 Task: Add the task  Integrate website with a new social media analytics platform to the section Expedition in the project ArrowSprint and add a Due Date to the respective task as 2024/02/06
Action: Mouse moved to (847, 437)
Screenshot: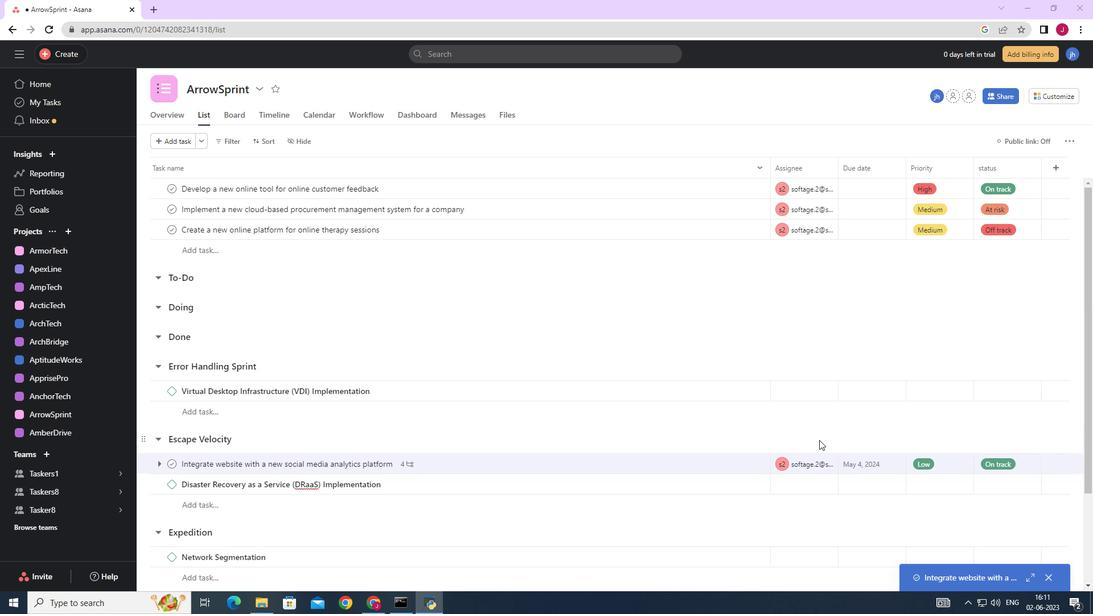 
Action: Mouse scrolled (847, 436) with delta (0, 0)
Screenshot: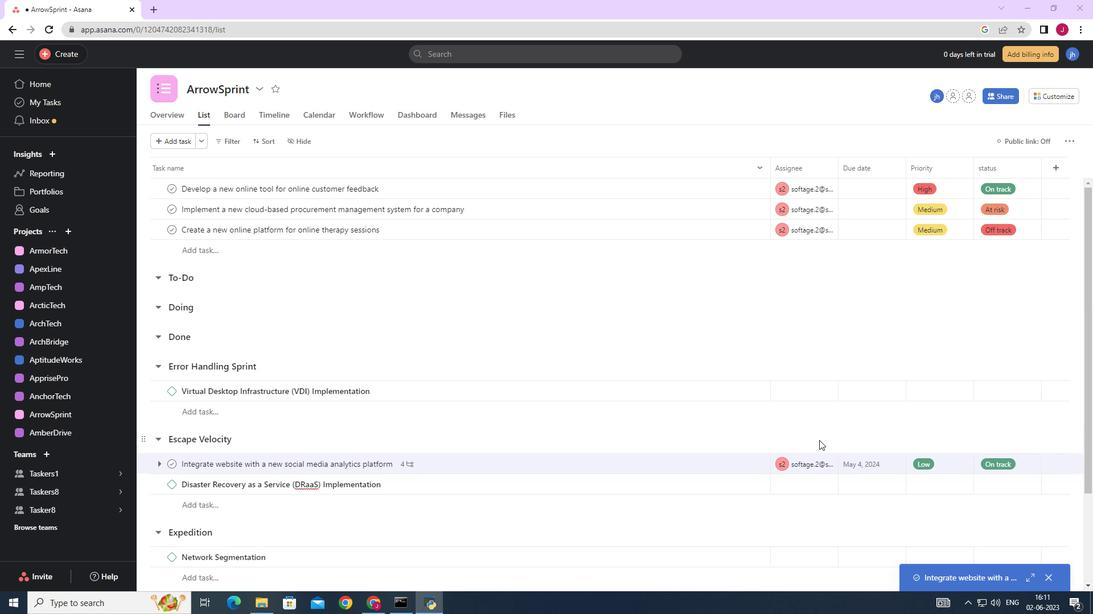 
Action: Mouse scrolled (847, 436) with delta (0, 0)
Screenshot: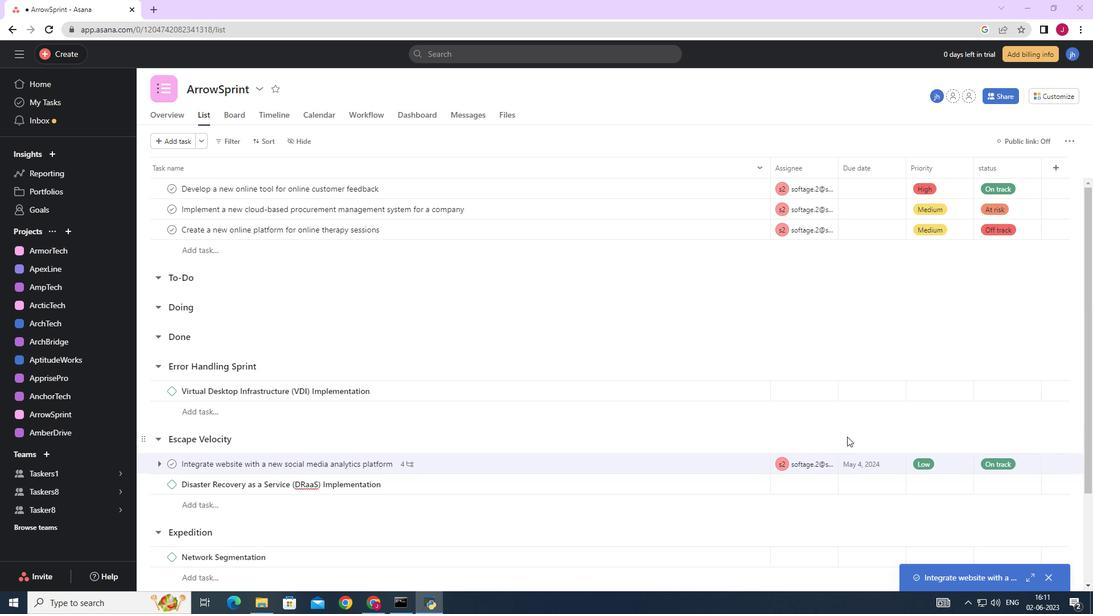 
Action: Mouse scrolled (847, 436) with delta (0, 0)
Screenshot: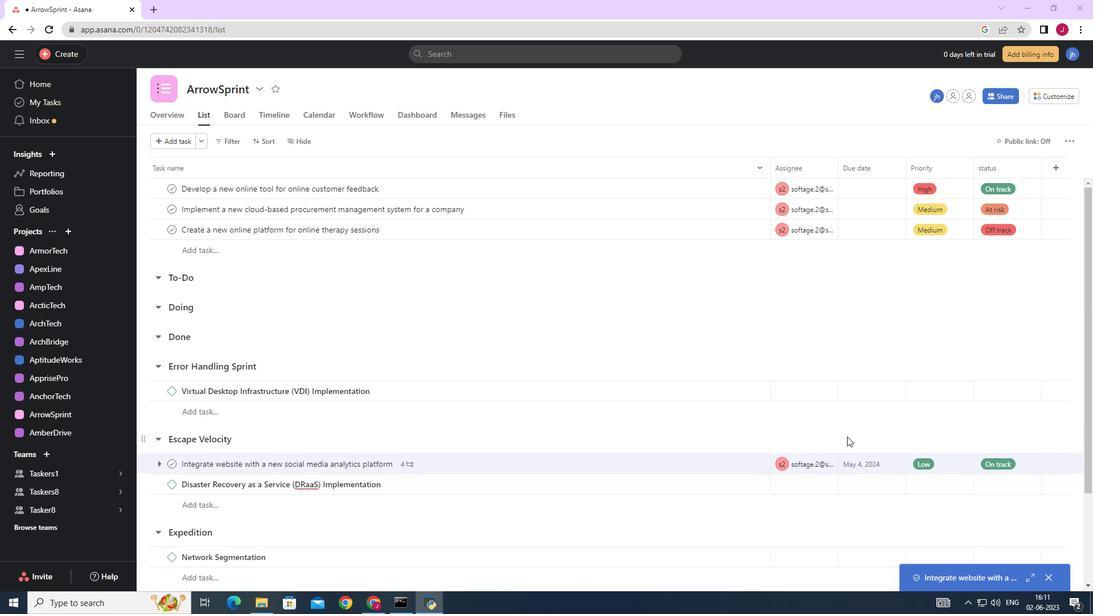 
Action: Mouse moved to (740, 345)
Screenshot: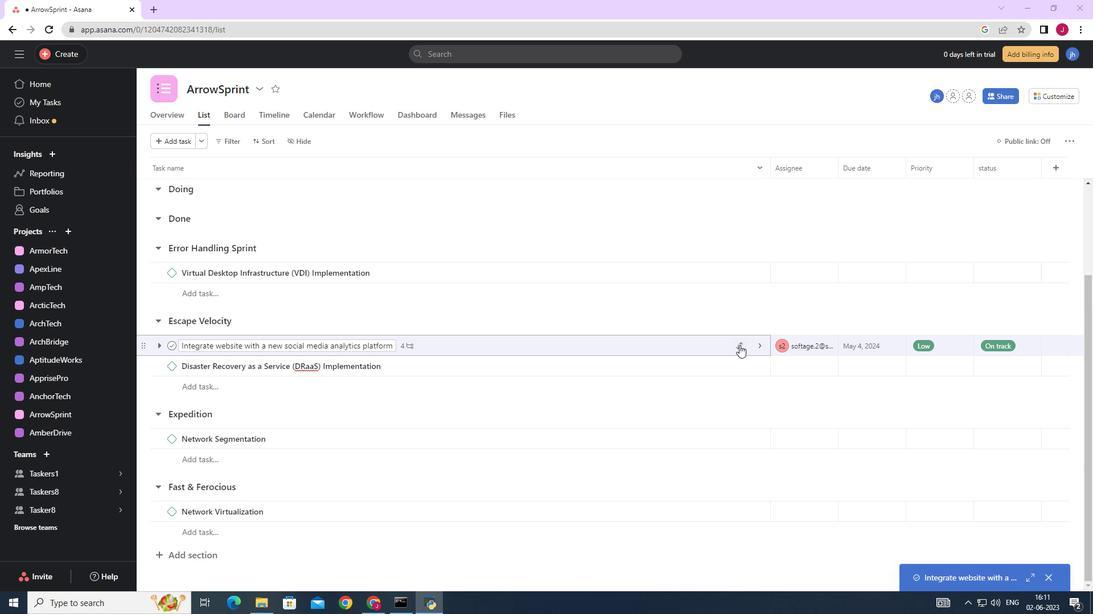
Action: Mouse pressed left at (740, 345)
Screenshot: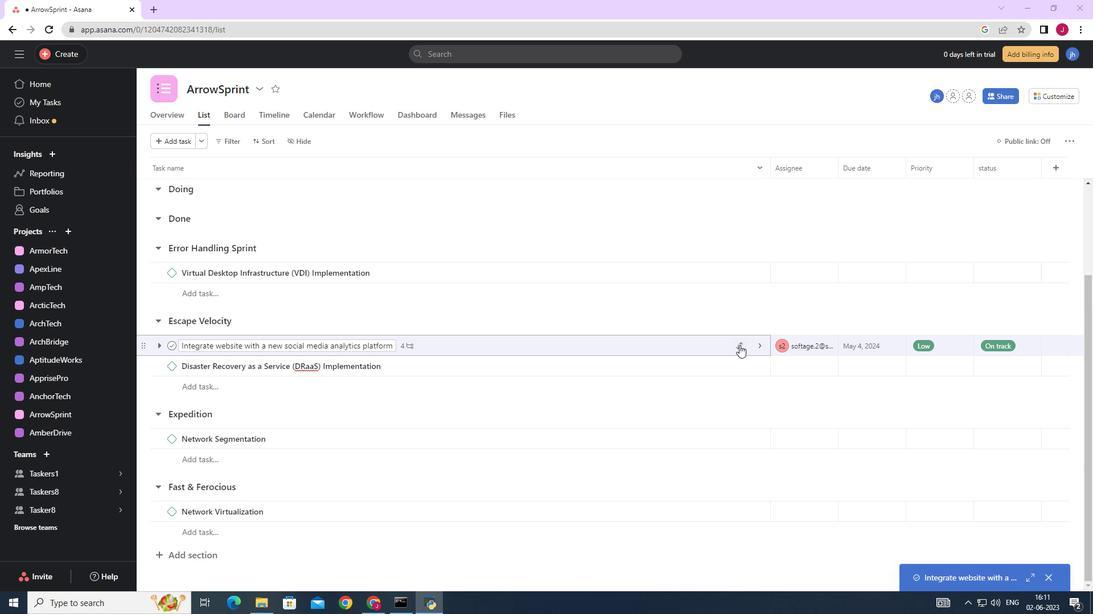 
Action: Mouse moved to (692, 511)
Screenshot: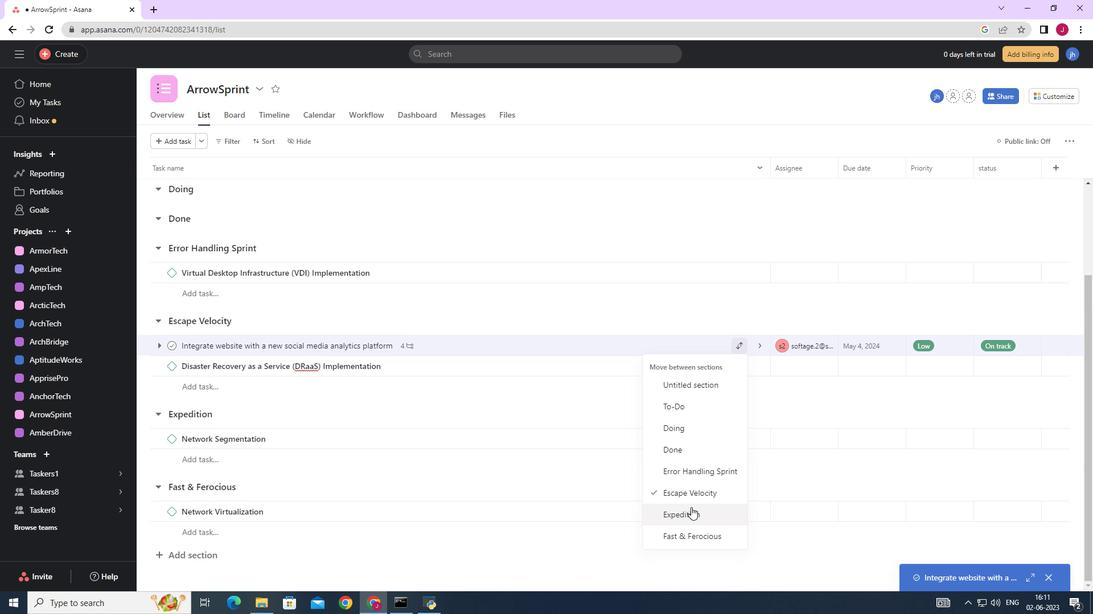 
Action: Mouse pressed left at (692, 511)
Screenshot: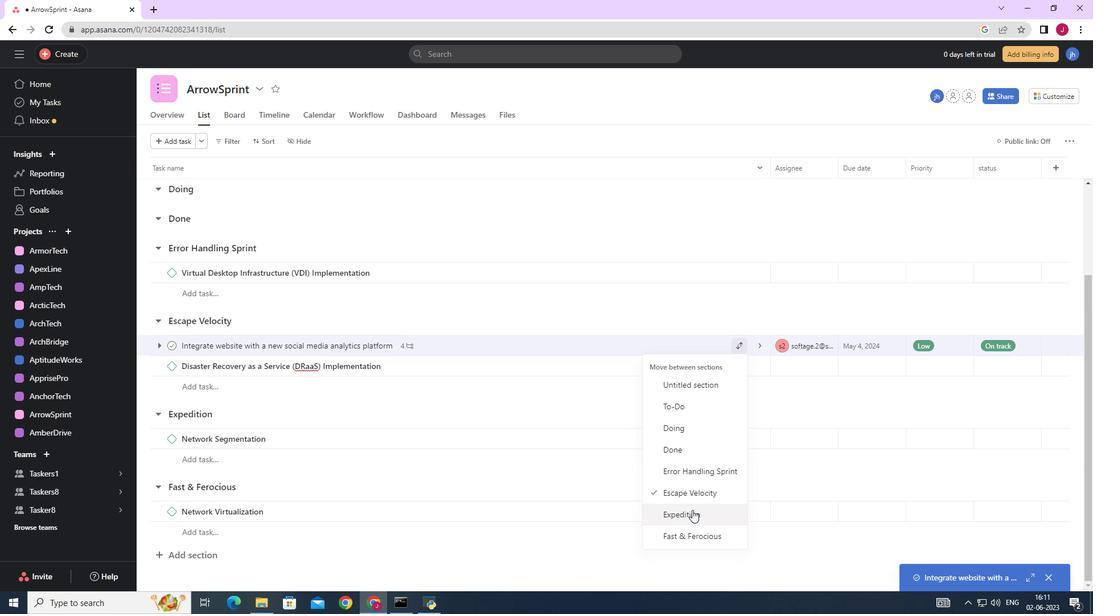 
Action: Mouse moved to (899, 418)
Screenshot: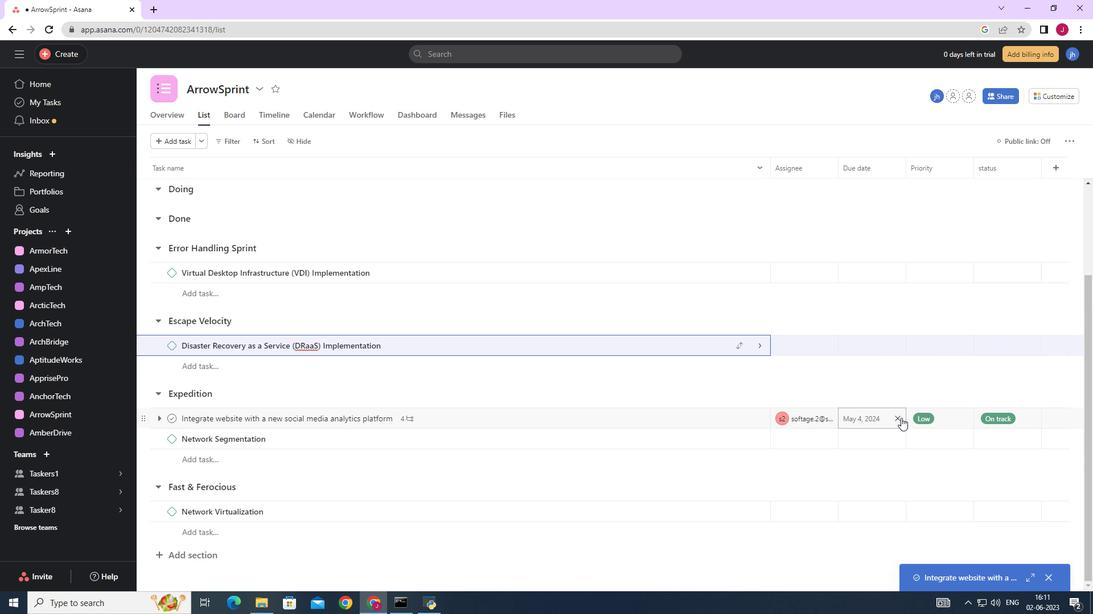 
Action: Mouse pressed left at (899, 418)
Screenshot: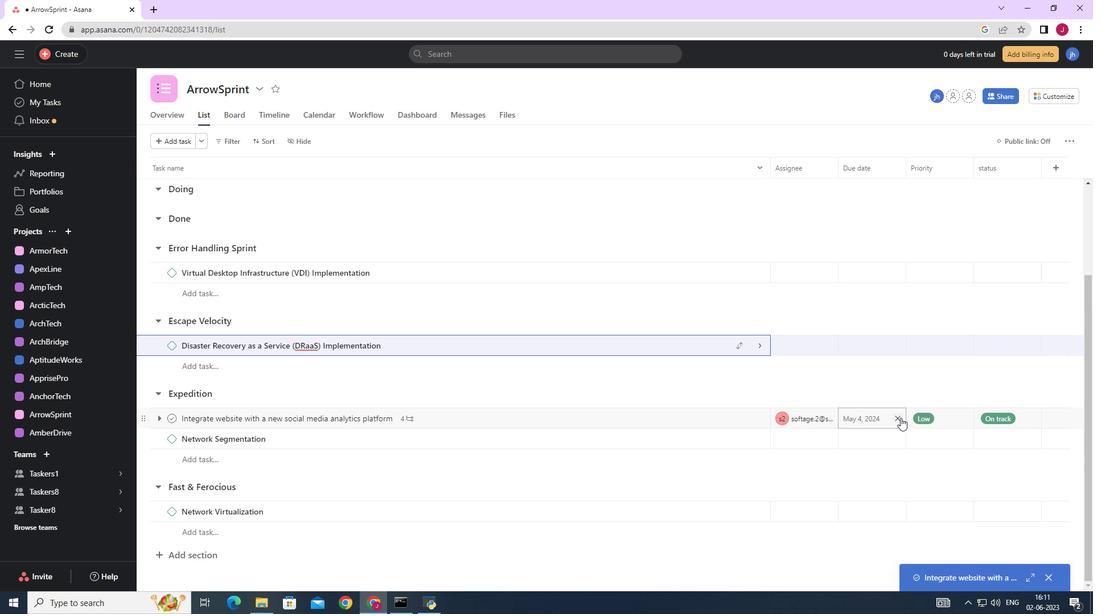 
Action: Mouse moved to (868, 421)
Screenshot: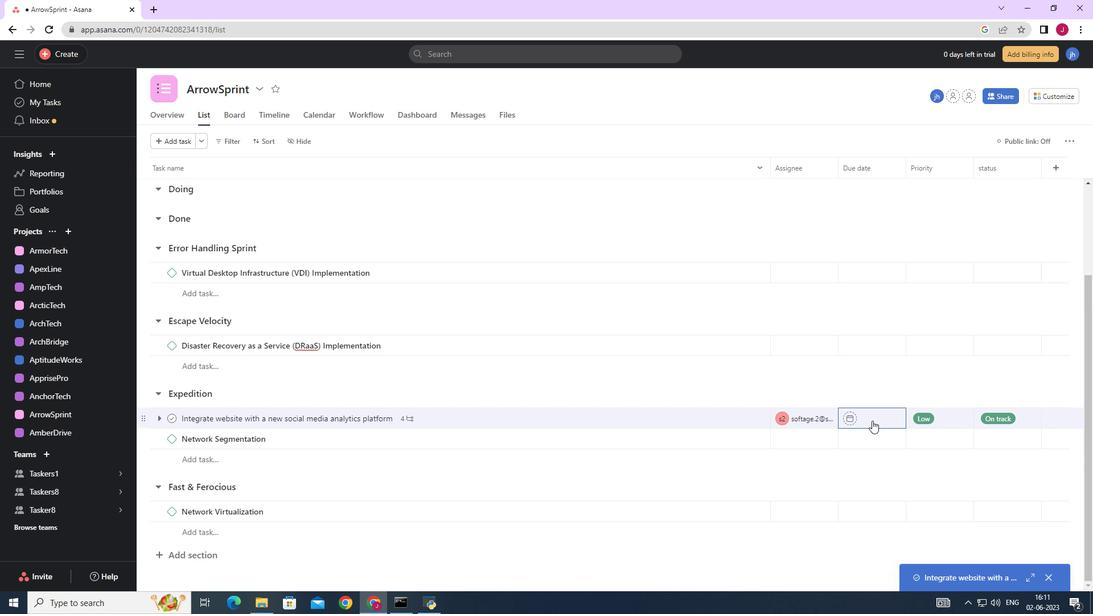 
Action: Mouse pressed left at (868, 421)
Screenshot: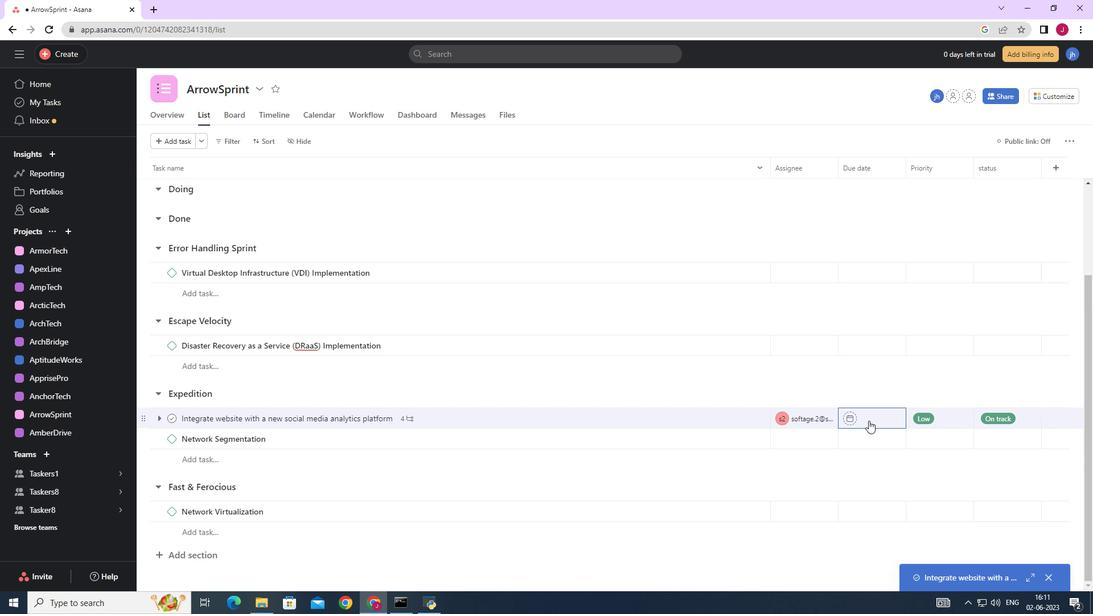 
Action: Mouse moved to (990, 237)
Screenshot: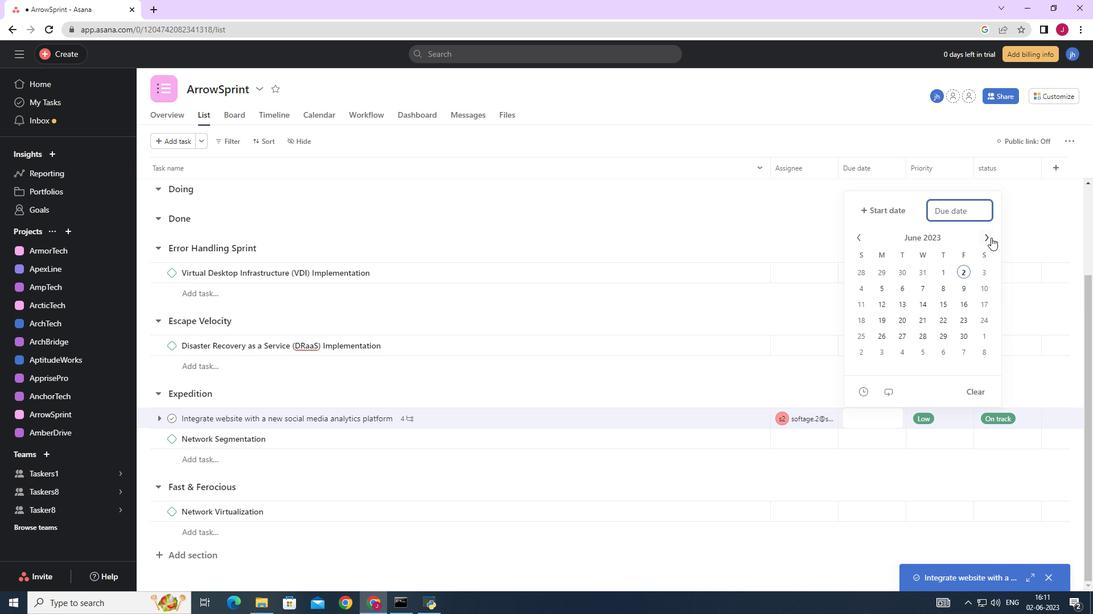 
Action: Mouse pressed left at (990, 237)
Screenshot: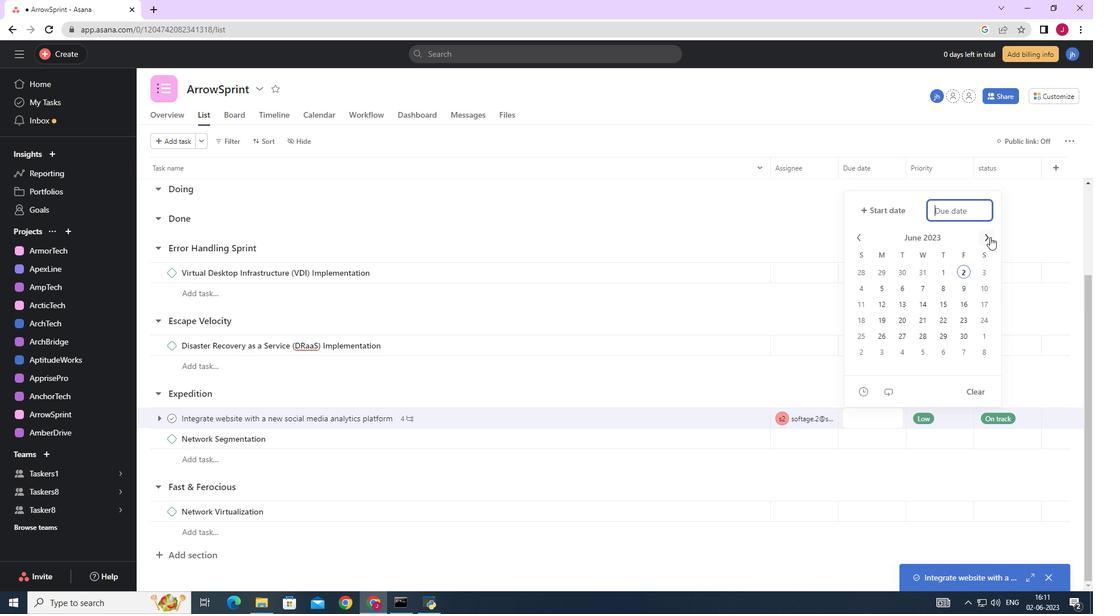
Action: Mouse pressed left at (990, 237)
Screenshot: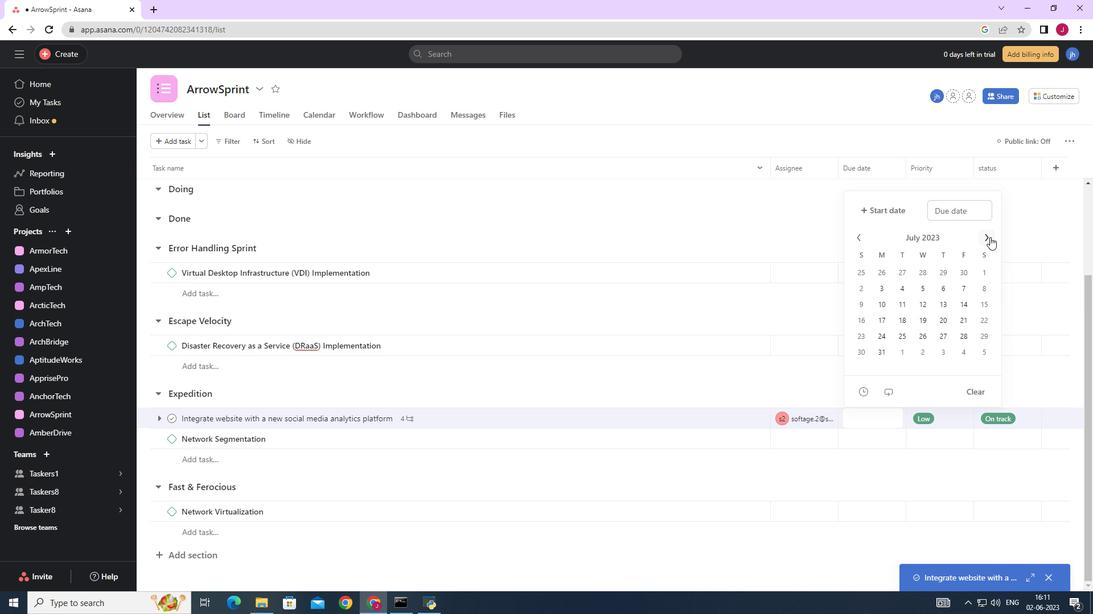 
Action: Mouse pressed left at (990, 237)
Screenshot: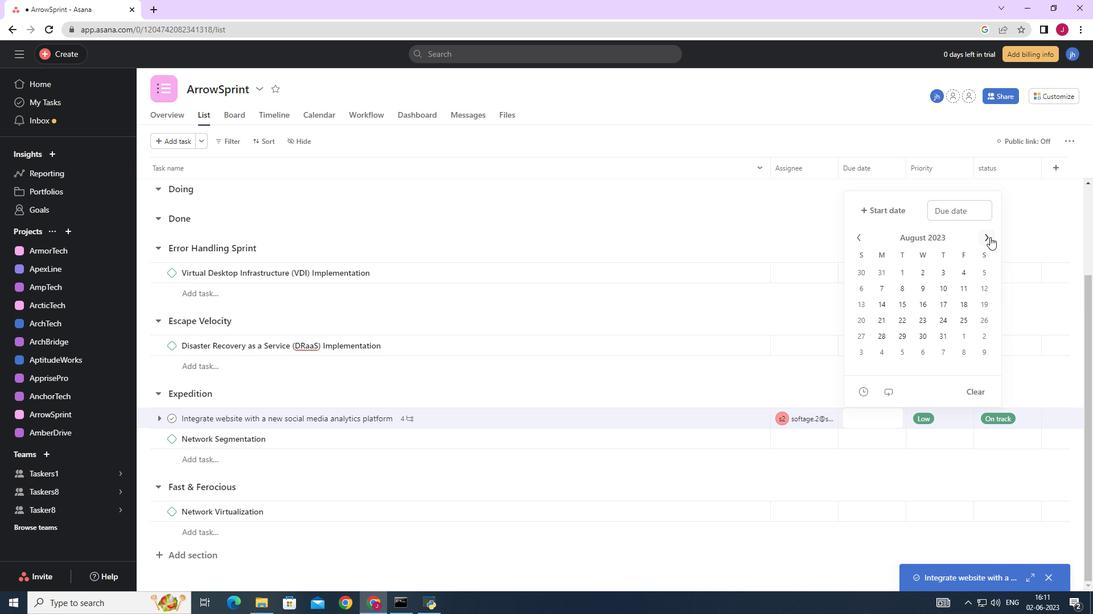 
Action: Mouse pressed left at (990, 237)
Screenshot: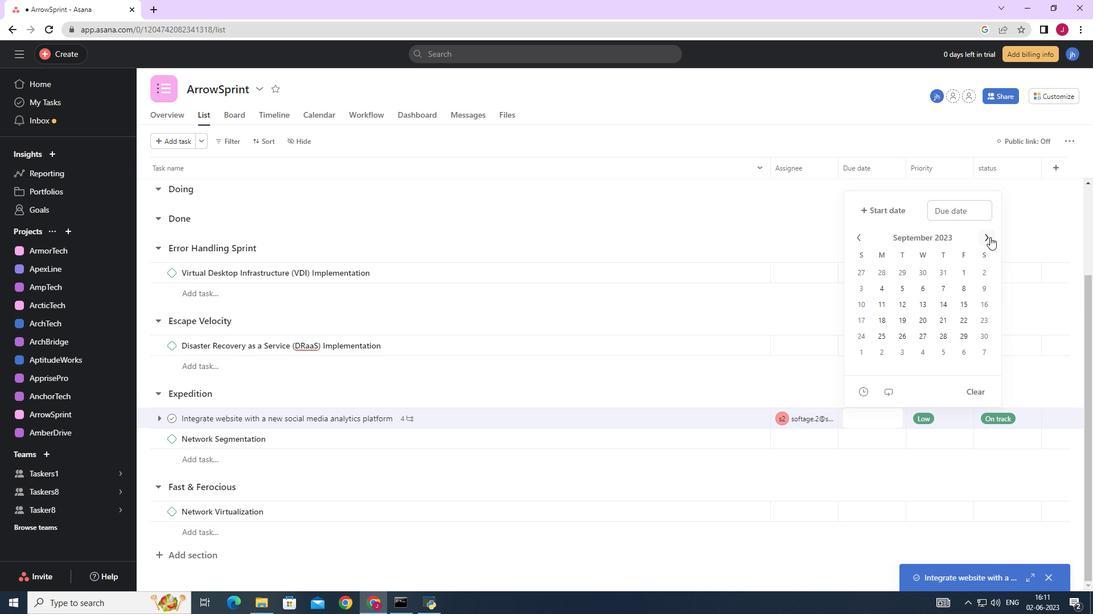 
Action: Mouse pressed left at (990, 237)
Screenshot: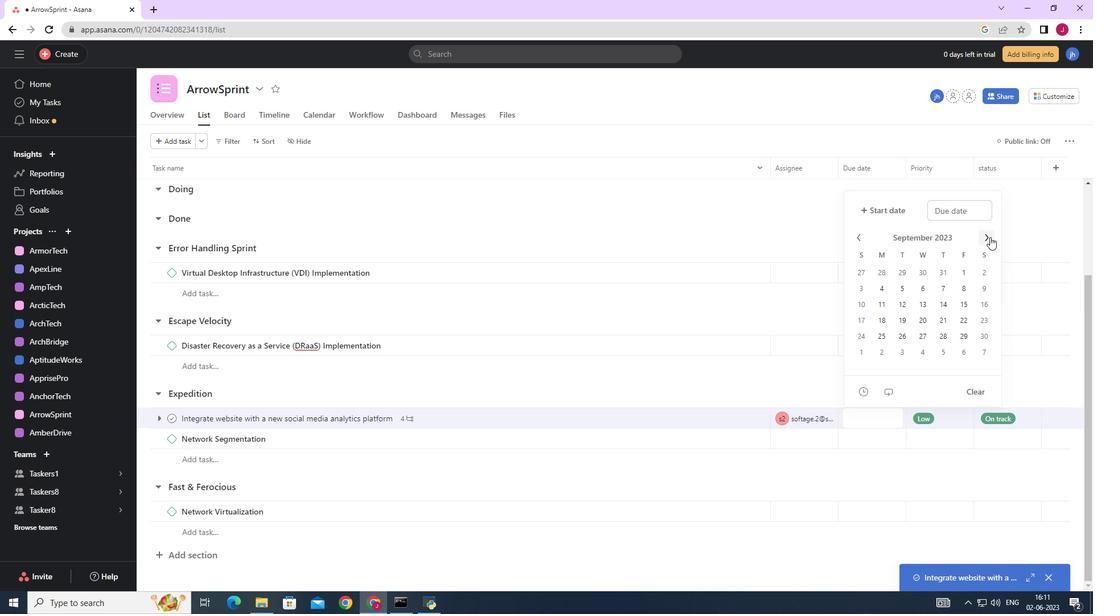 
Action: Mouse pressed left at (990, 237)
Screenshot: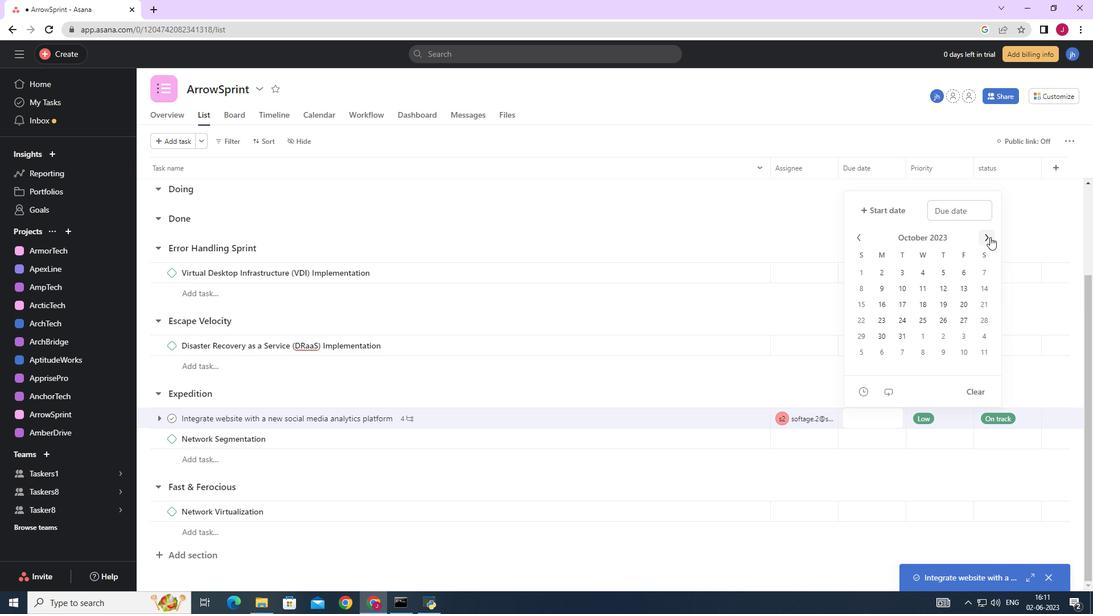 
Action: Mouse pressed left at (990, 237)
Screenshot: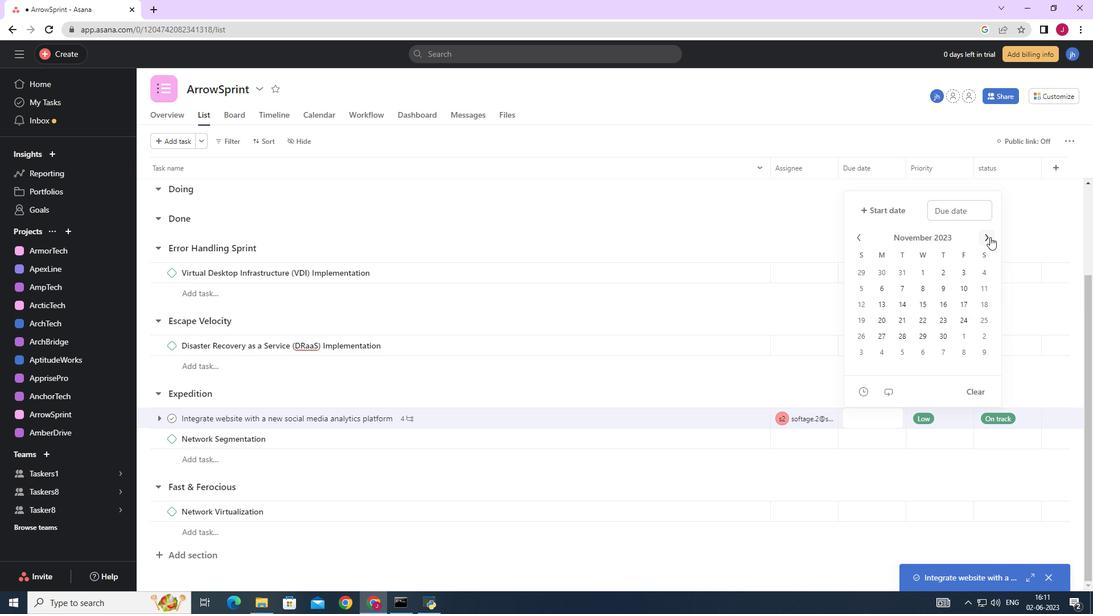 
Action: Mouse pressed left at (990, 237)
Screenshot: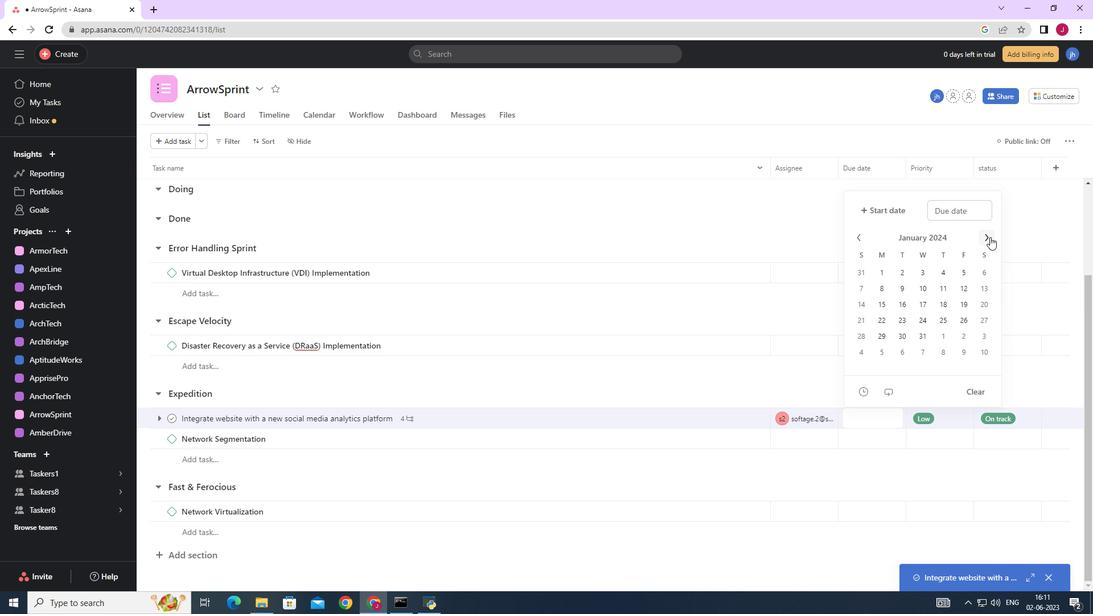 
Action: Mouse moved to (907, 283)
Screenshot: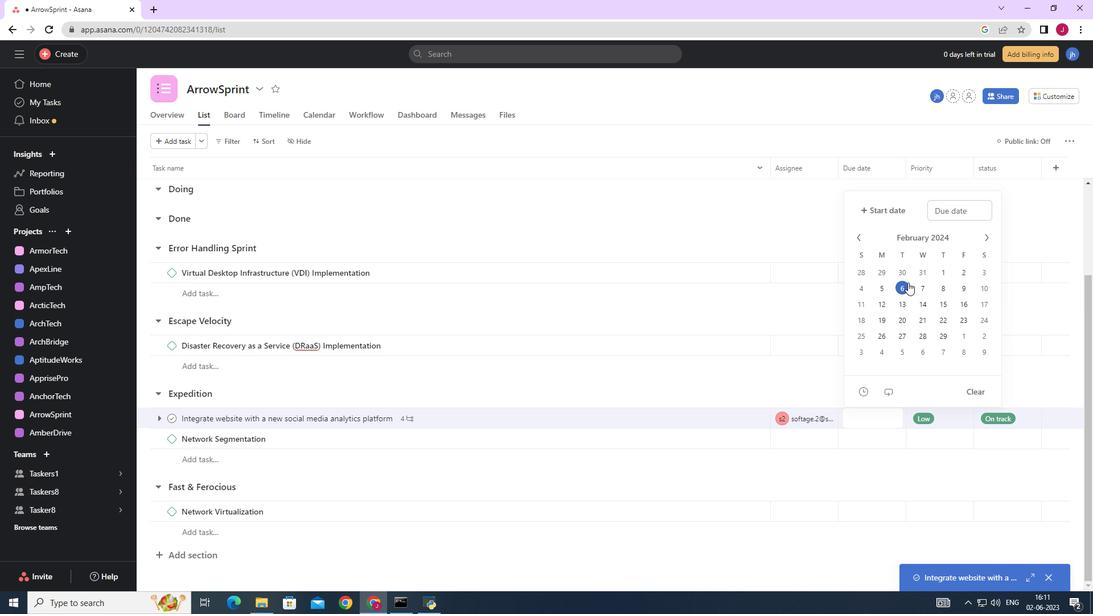 
Action: Mouse pressed left at (907, 283)
Screenshot: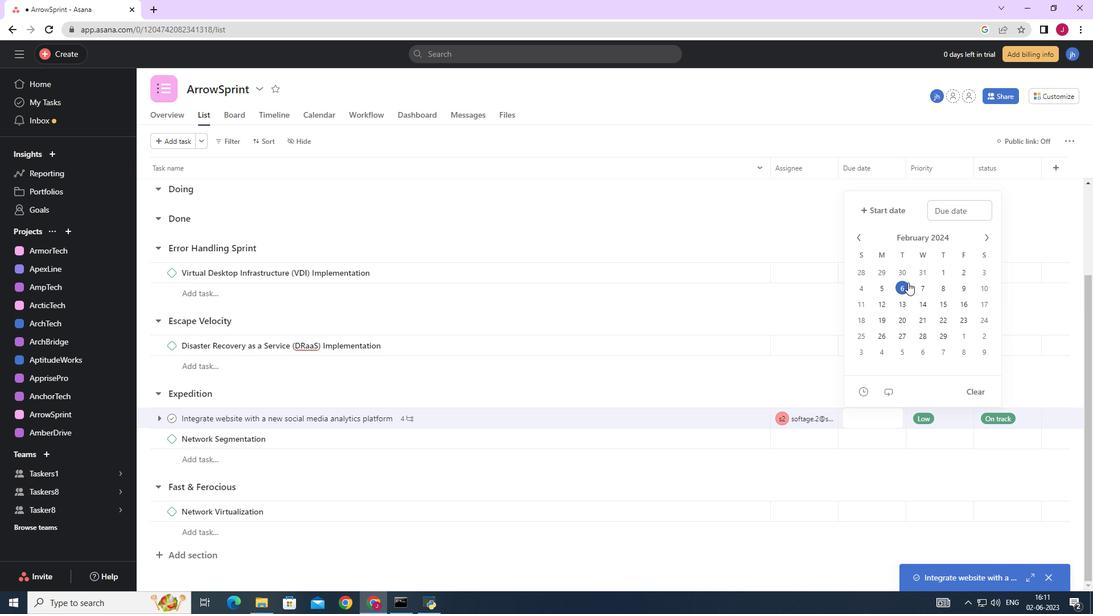 
Action: Mouse moved to (1053, 227)
Screenshot: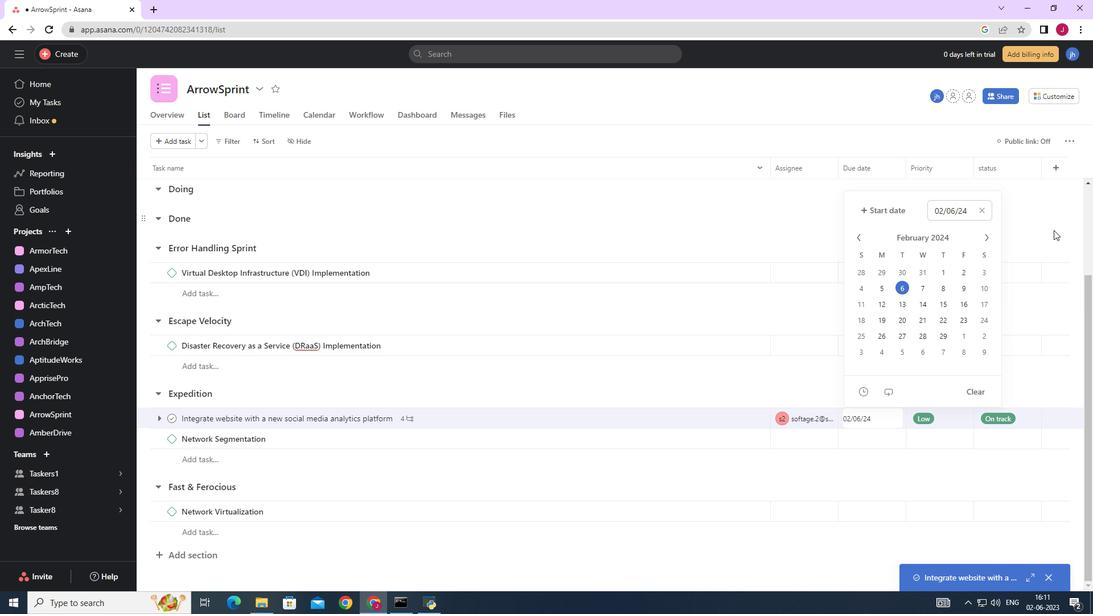 
Action: Mouse pressed left at (1053, 227)
Screenshot: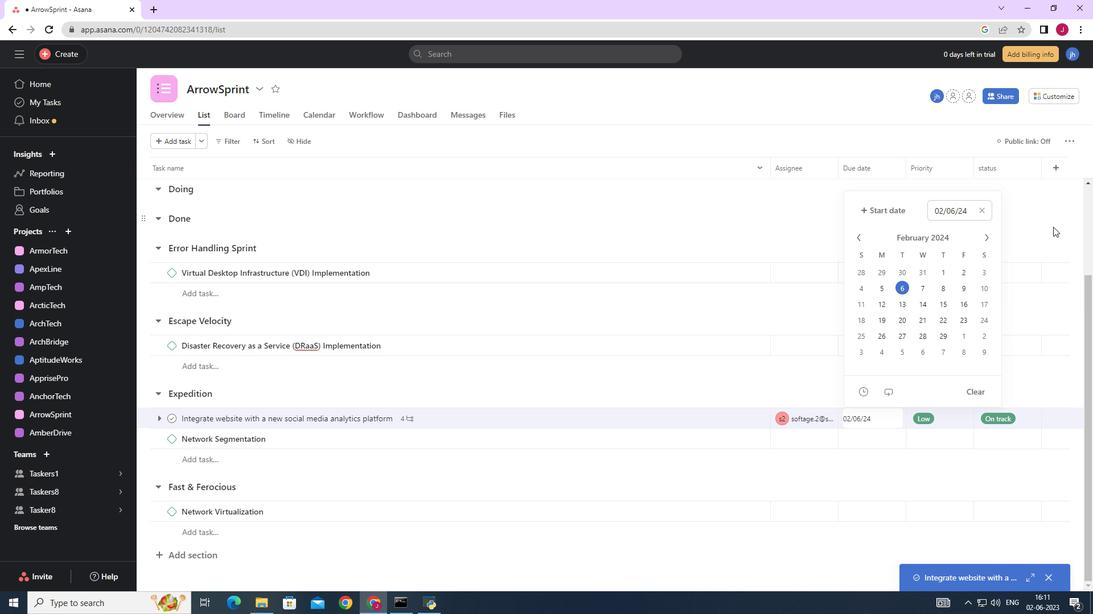 
